 Task: Use the formula "TRIMMEAN" in spreadsheet "Project portfolio".
Action: Mouse pressed left at (717, 198)
Screenshot: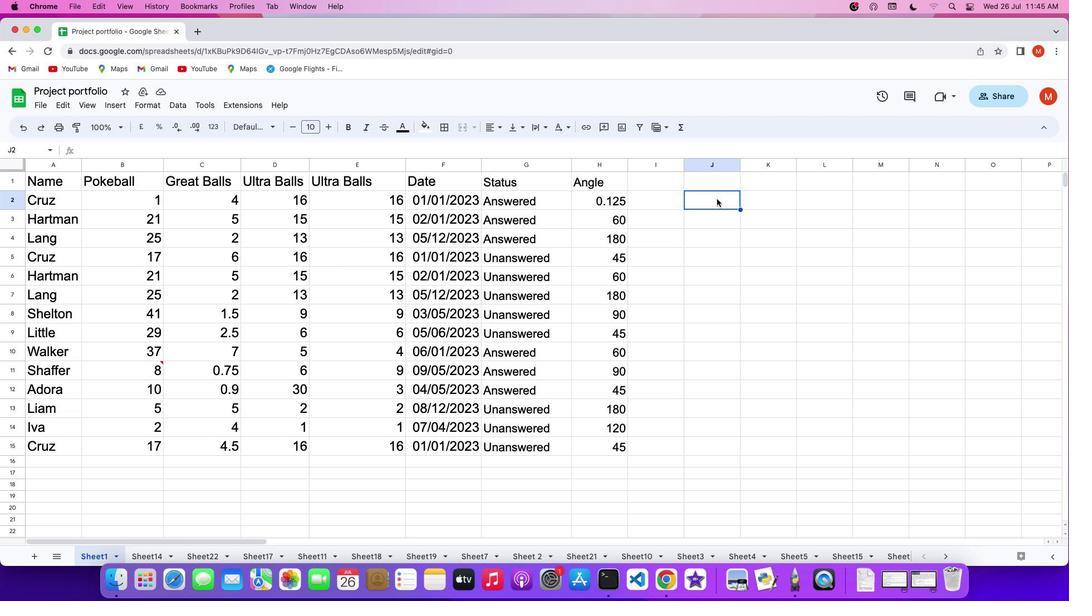 
Action: Key pressed '='
Screenshot: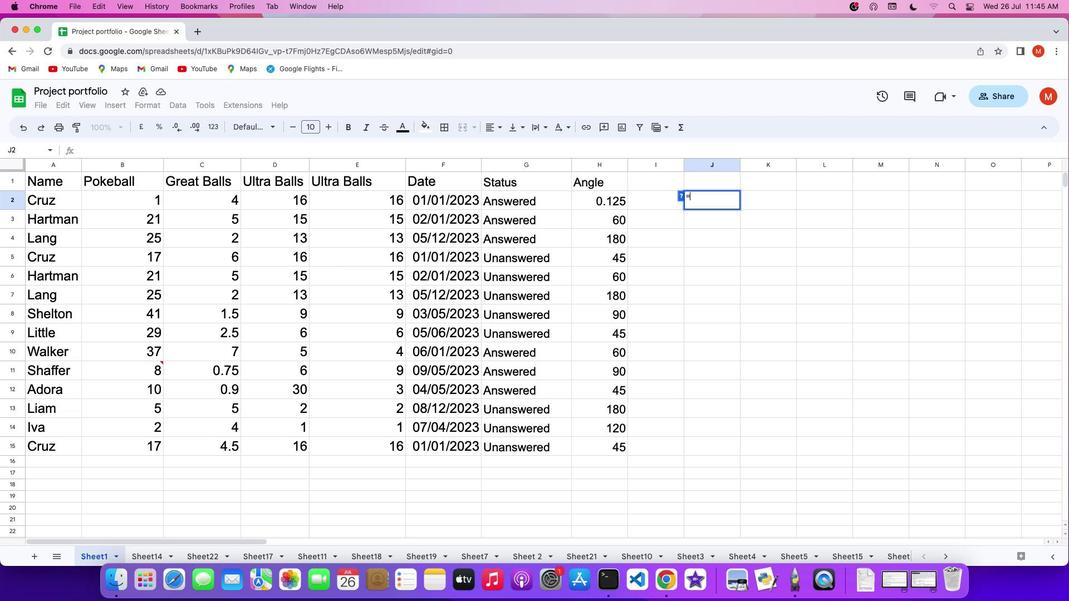 
Action: Mouse moved to (683, 131)
Screenshot: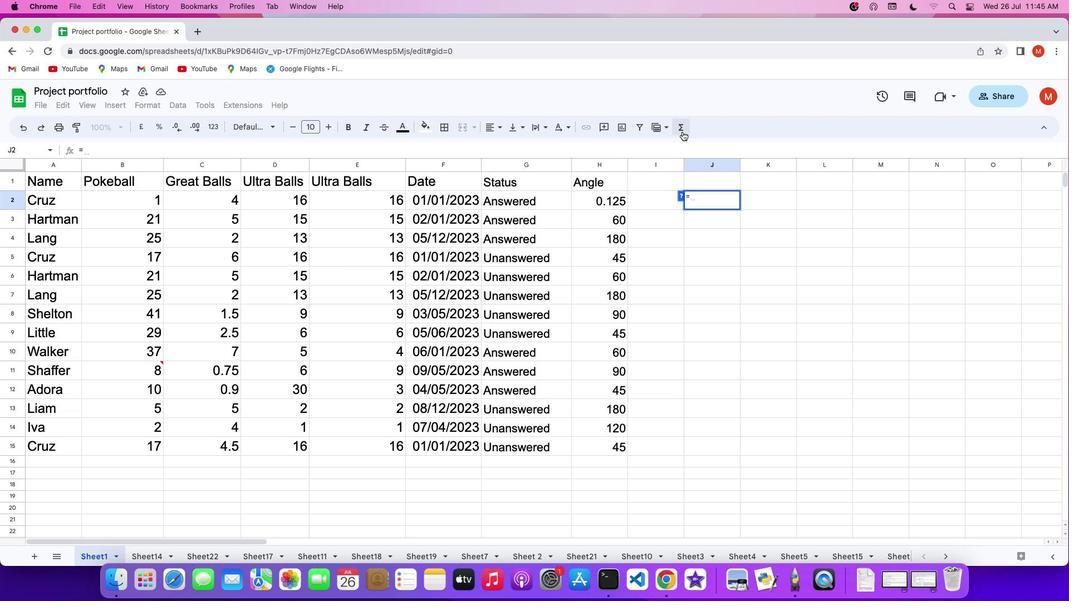 
Action: Mouse pressed left at (683, 131)
Screenshot: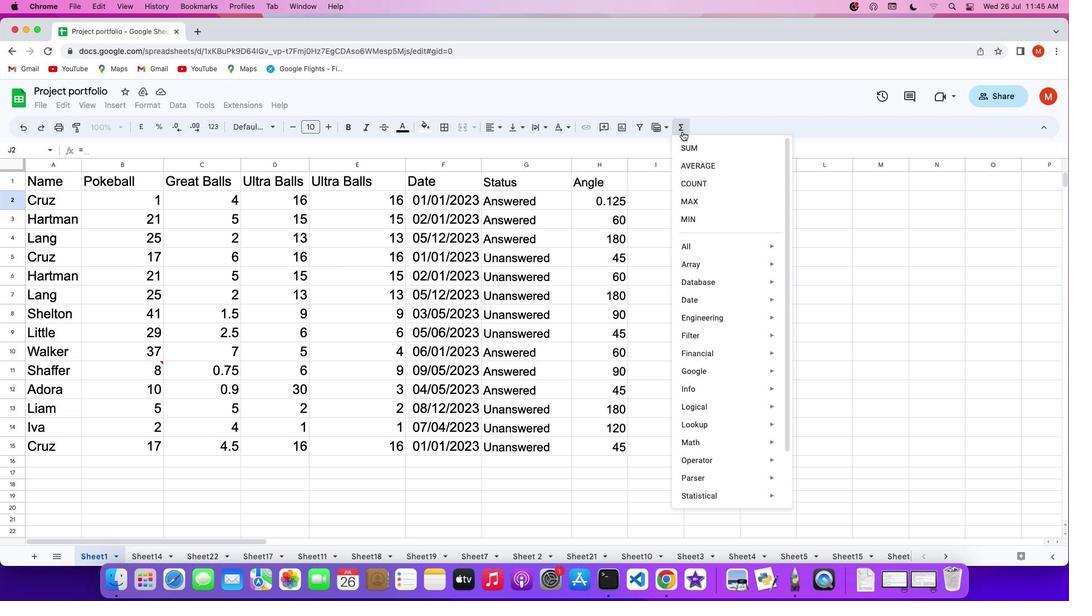 
Action: Mouse moved to (847, 521)
Screenshot: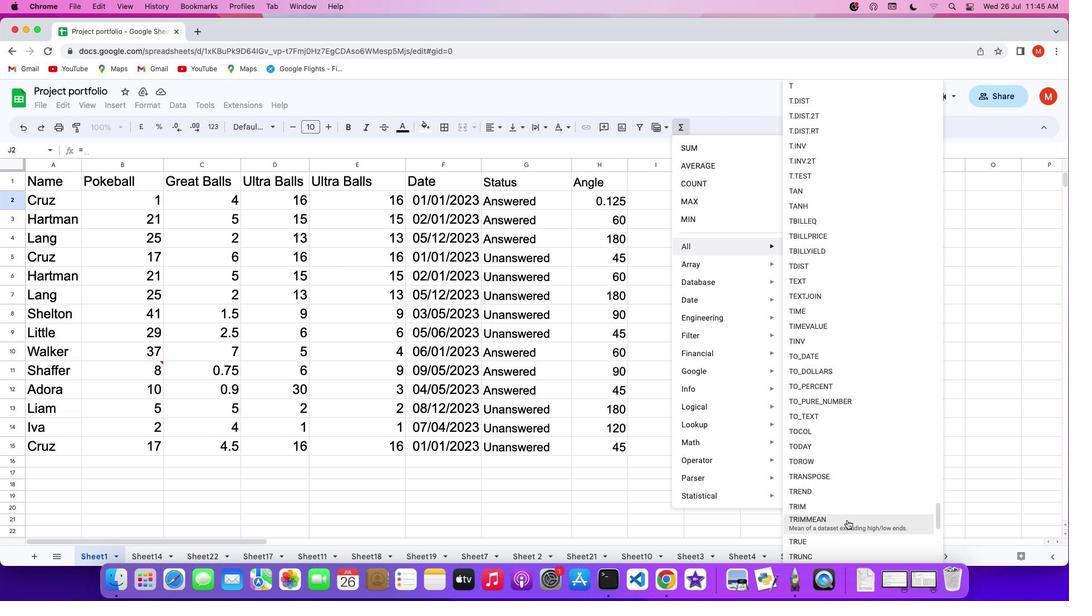 
Action: Mouse pressed left at (847, 521)
Screenshot: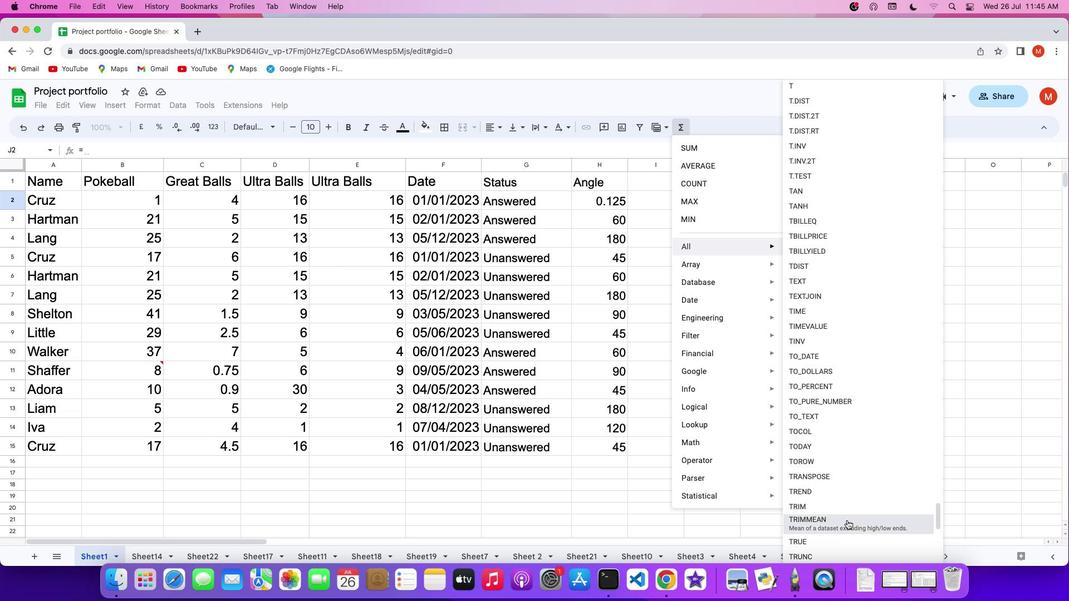 
Action: Mouse moved to (128, 200)
Screenshot: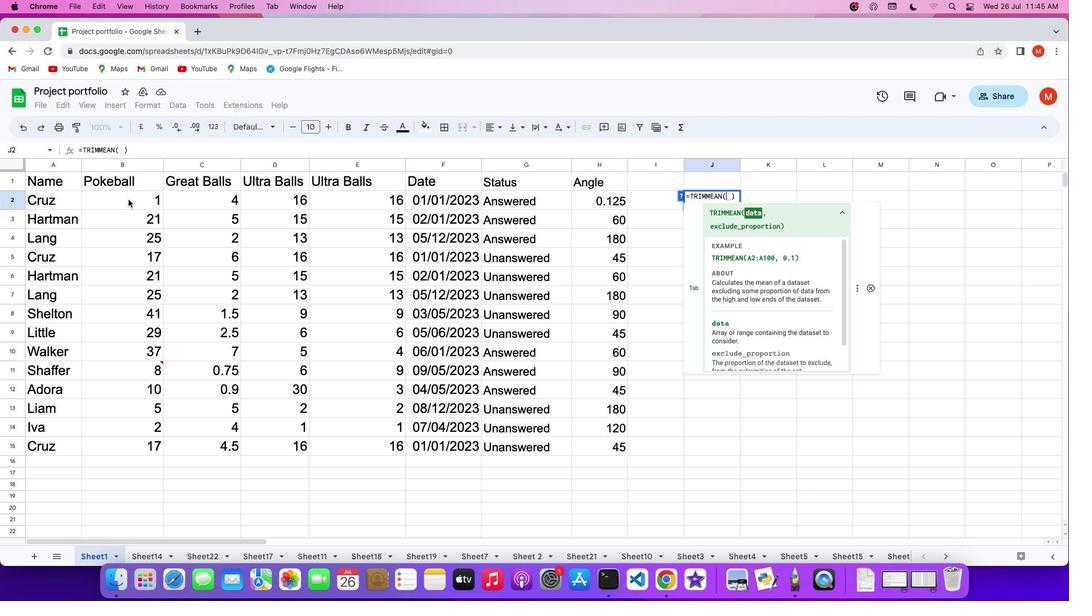 
Action: Mouse pressed left at (128, 200)
Screenshot: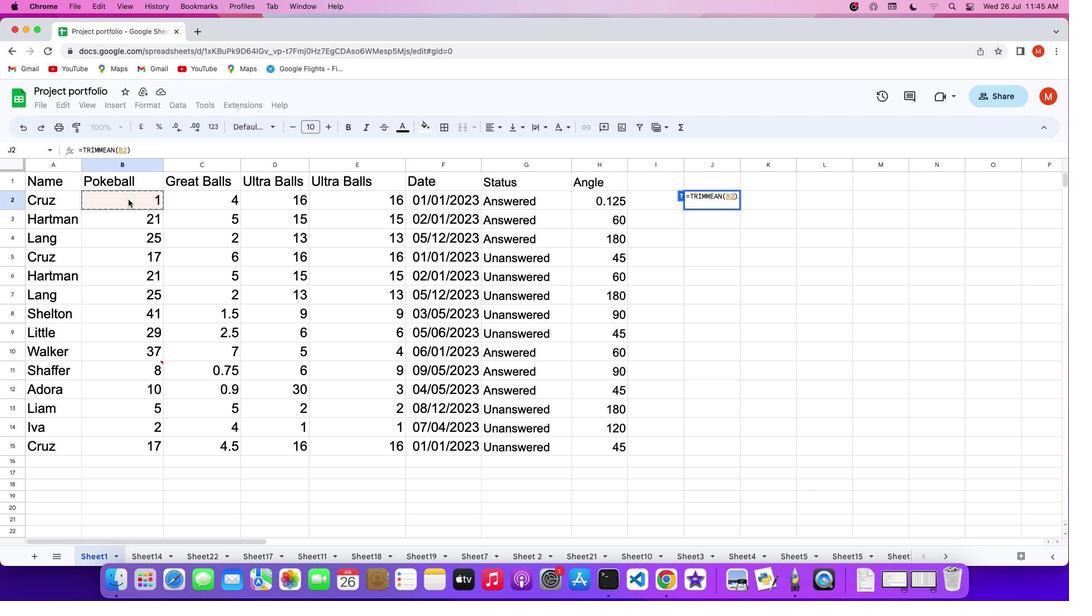 
Action: Mouse moved to (287, 459)
Screenshot: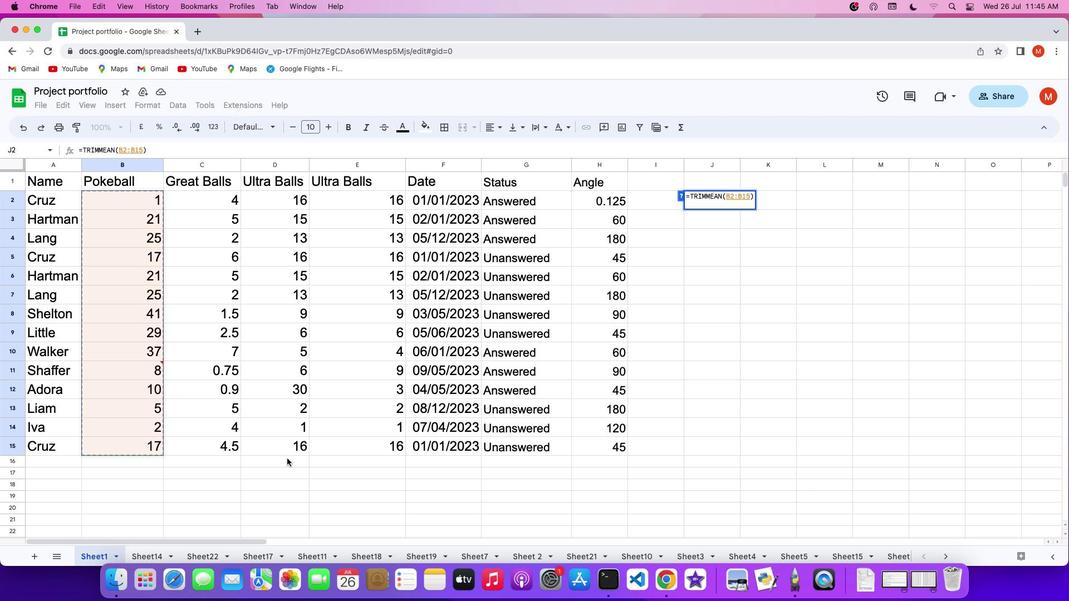 
Action: Key pressed ','
Screenshot: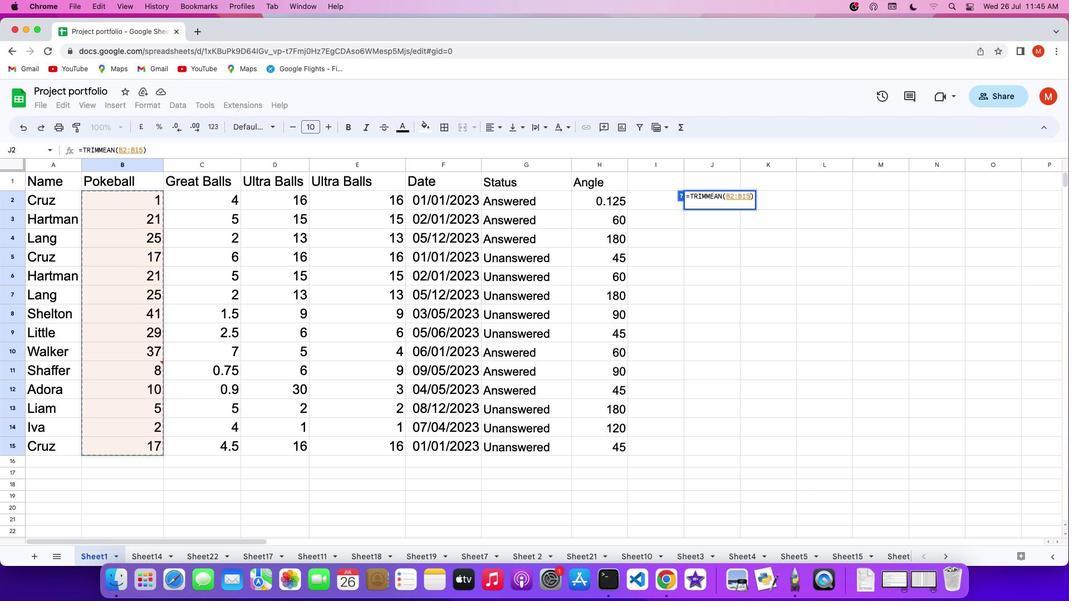 
Action: Mouse moved to (315, 439)
Screenshot: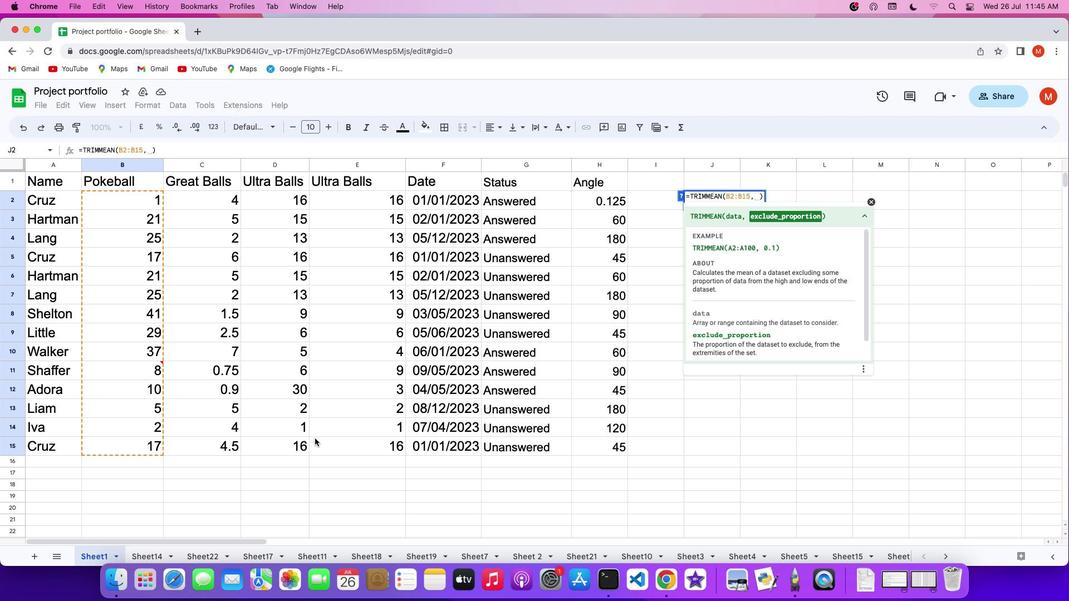 
Action: Key pressed '0''.''1'Key.enter
Screenshot: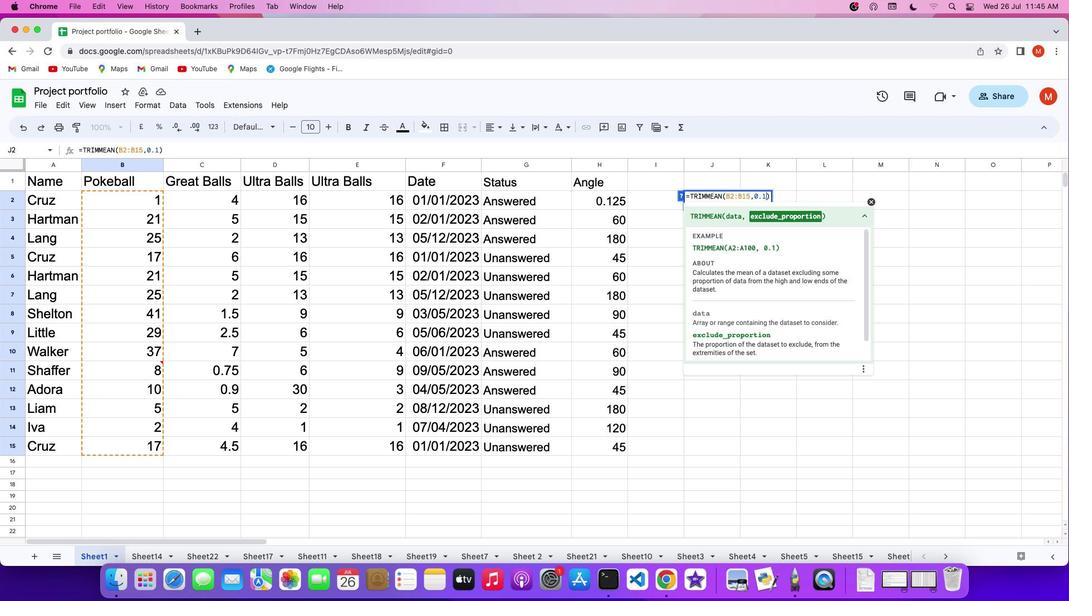 
